 Task: Enable "Discontinuous Transmission" for "Speex audio decoder".
Action: Mouse moved to (107, 15)
Screenshot: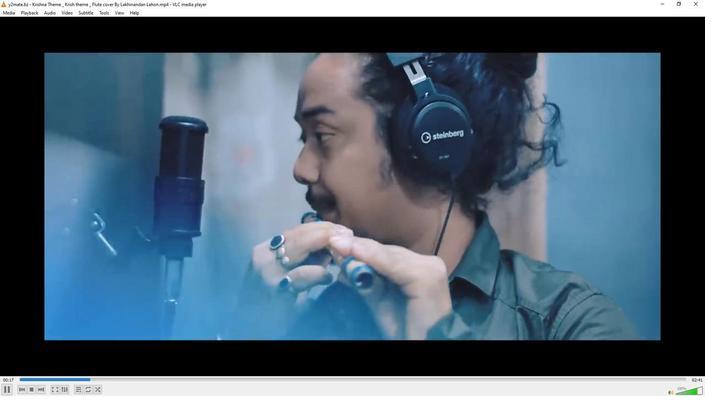 
Action: Mouse pressed left at (107, 15)
Screenshot: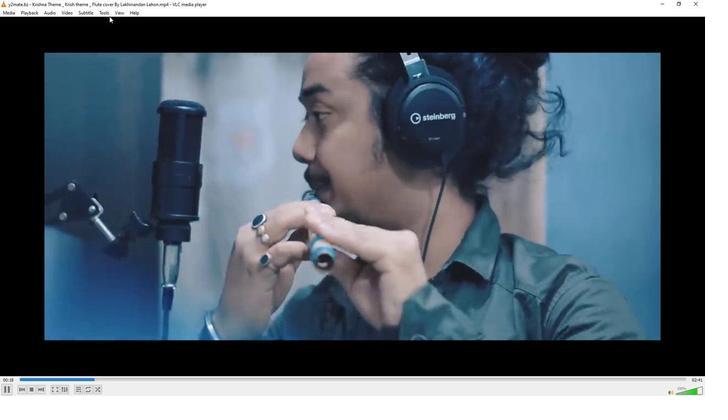 
Action: Mouse moved to (102, 12)
Screenshot: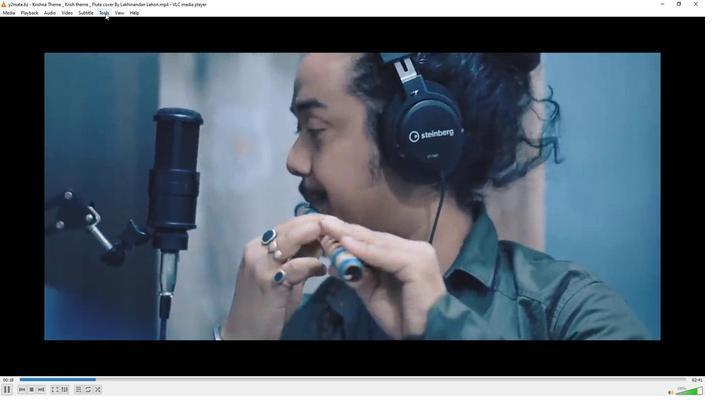 
Action: Mouse pressed left at (102, 12)
Screenshot: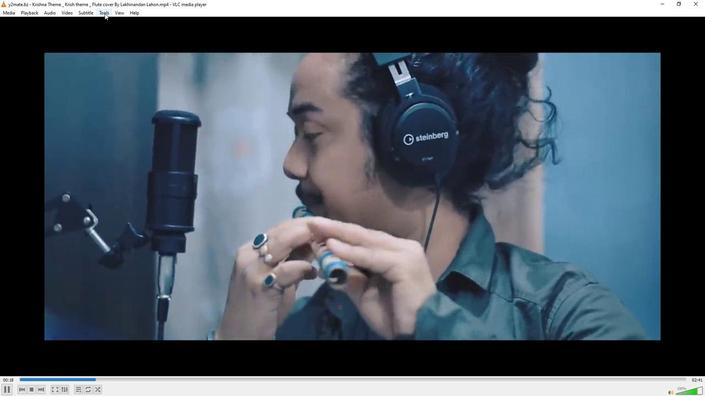 
Action: Mouse moved to (117, 101)
Screenshot: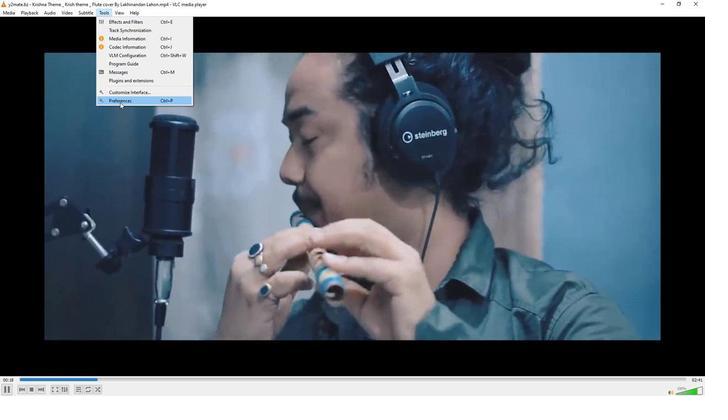 
Action: Mouse pressed left at (117, 101)
Screenshot: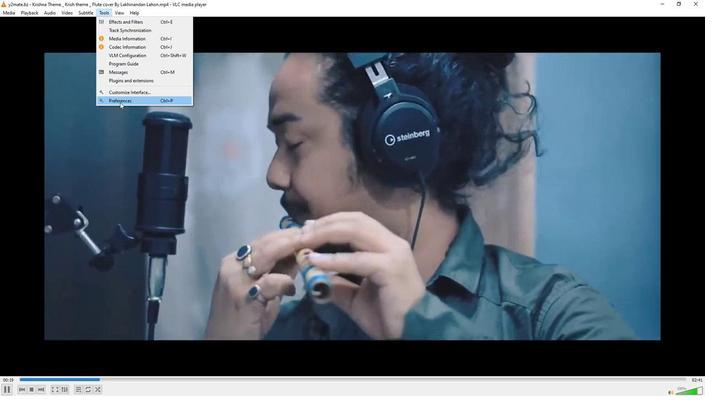 
Action: Mouse moved to (190, 304)
Screenshot: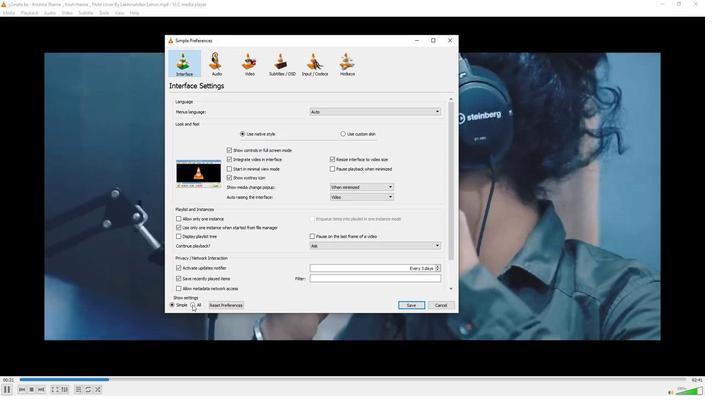 
Action: Mouse pressed left at (190, 304)
Screenshot: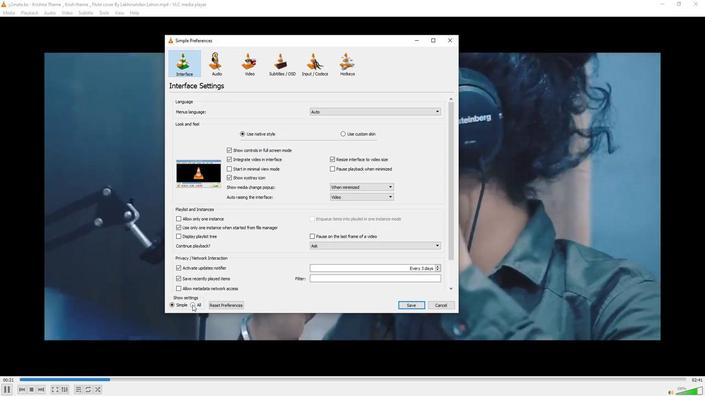 
Action: Mouse moved to (179, 191)
Screenshot: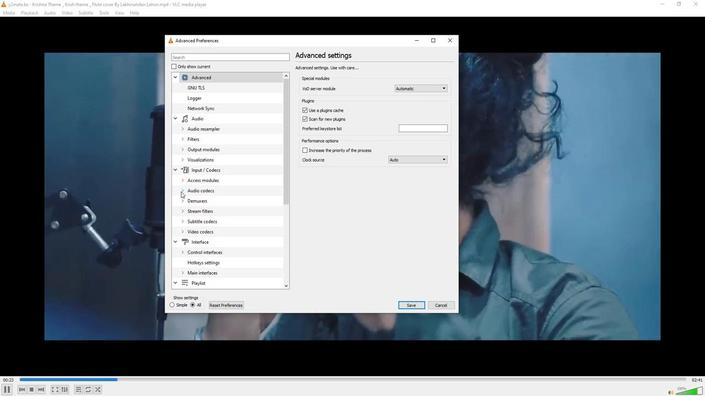 
Action: Mouse pressed left at (179, 191)
Screenshot: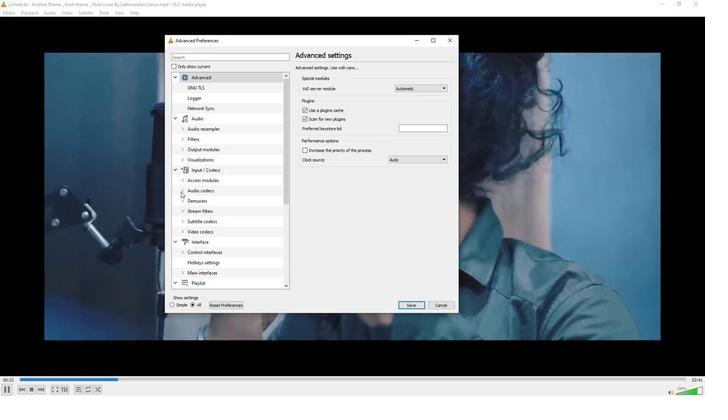 
Action: Mouse moved to (197, 229)
Screenshot: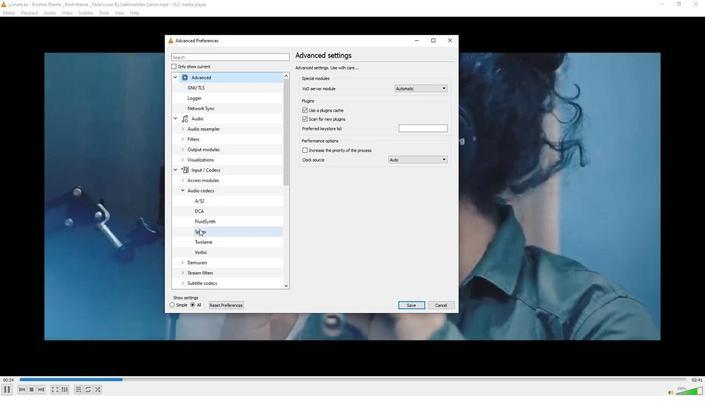 
Action: Mouse pressed left at (197, 229)
Screenshot: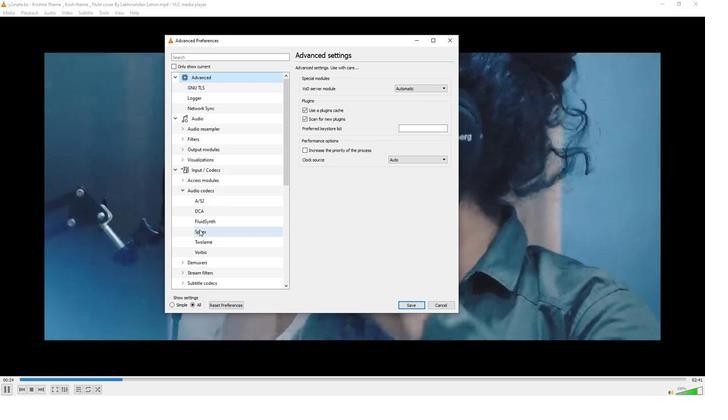 
Action: Mouse moved to (299, 135)
Screenshot: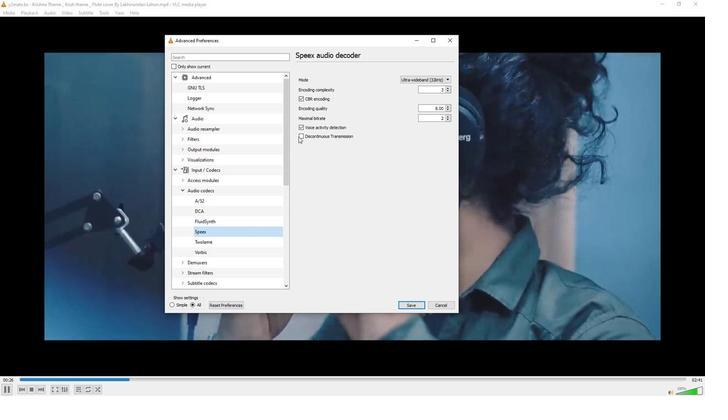 
Action: Mouse pressed left at (299, 135)
Screenshot: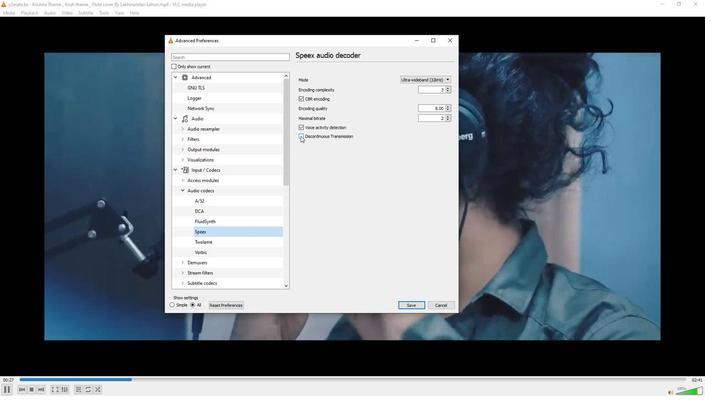 
Action: Mouse moved to (405, 304)
Screenshot: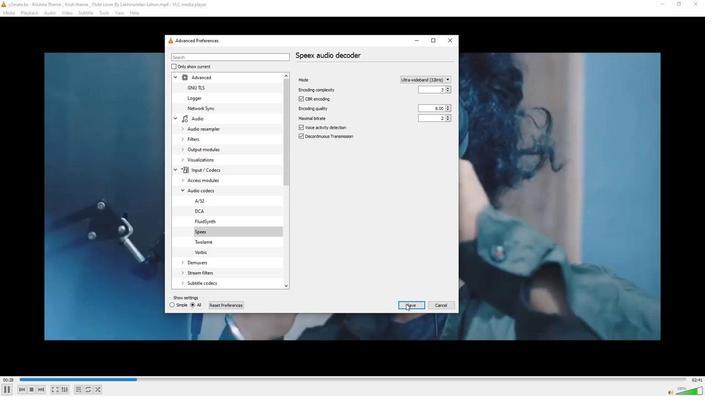 
Action: Mouse pressed left at (405, 304)
Screenshot: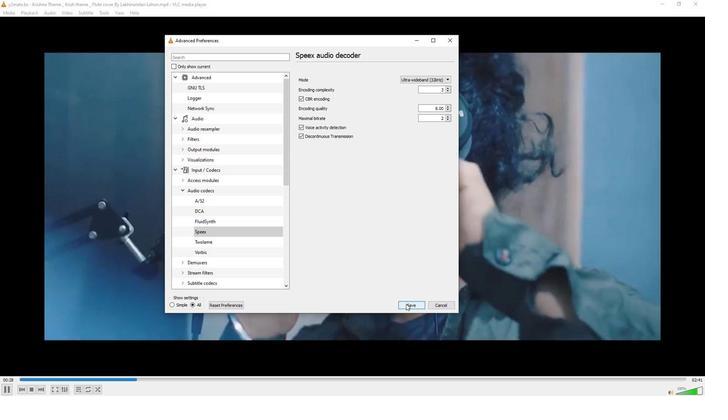 
Action: Mouse moved to (399, 276)
Screenshot: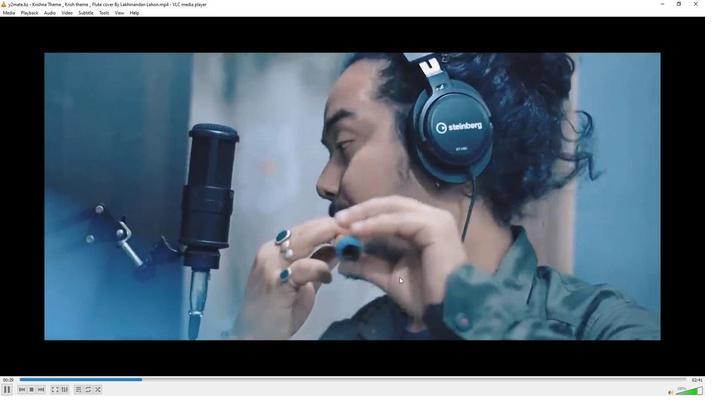 
